 Task: Use Swing City Long Effect in this video Movie B.mp4
Action: Mouse moved to (243, 102)
Screenshot: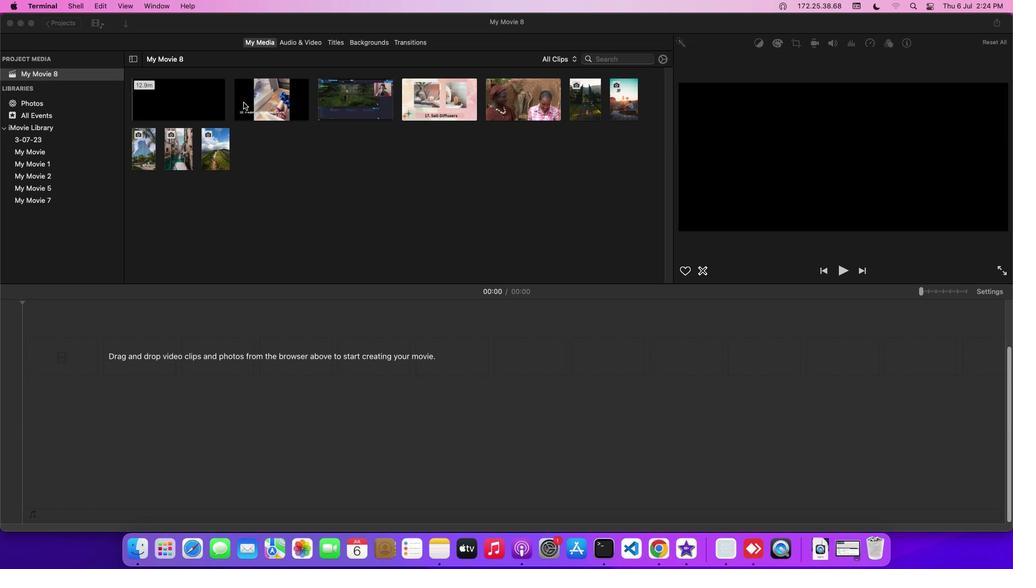 
Action: Mouse pressed left at (243, 102)
Screenshot: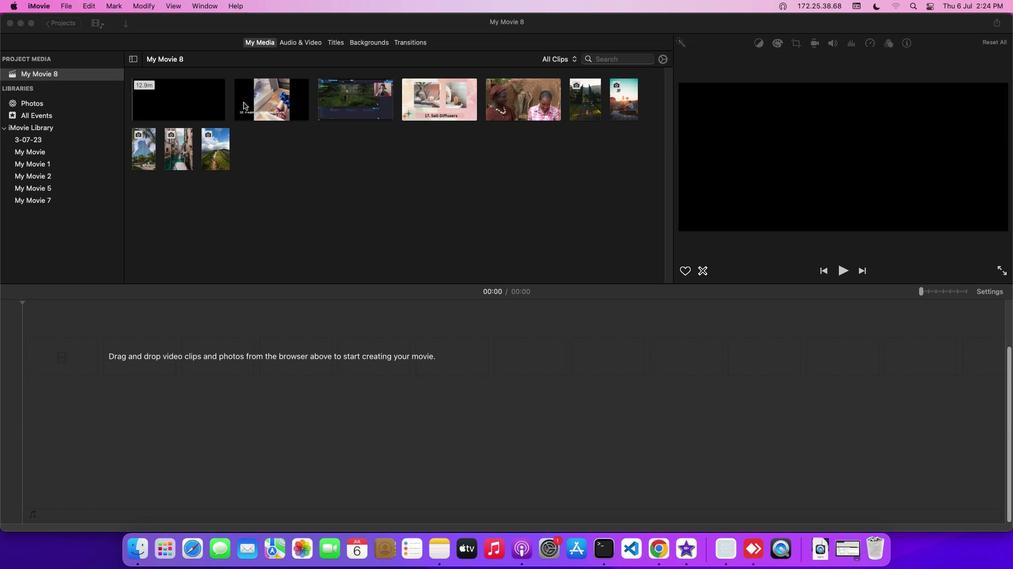 
Action: Mouse moved to (292, 45)
Screenshot: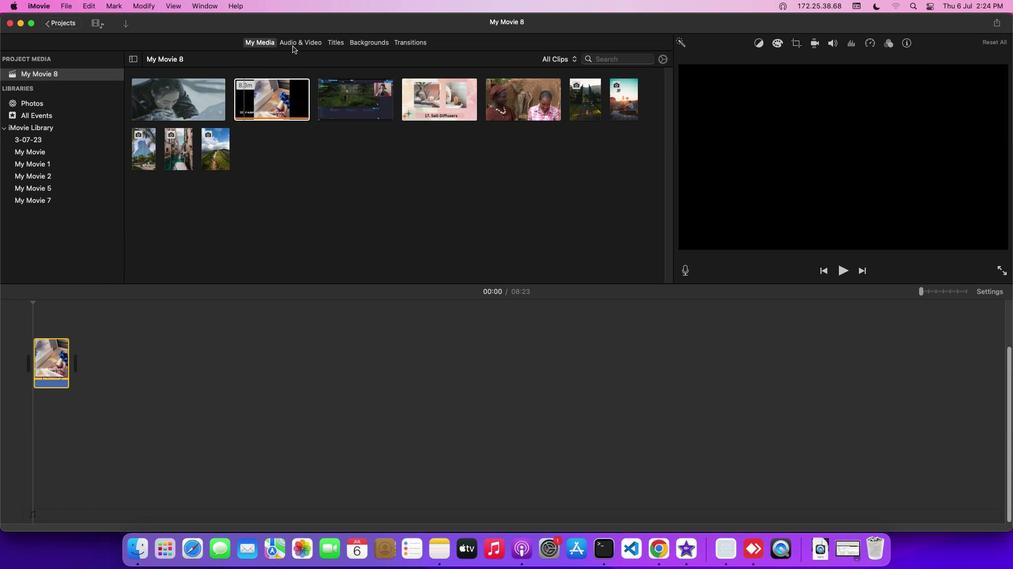 
Action: Mouse pressed left at (292, 45)
Screenshot: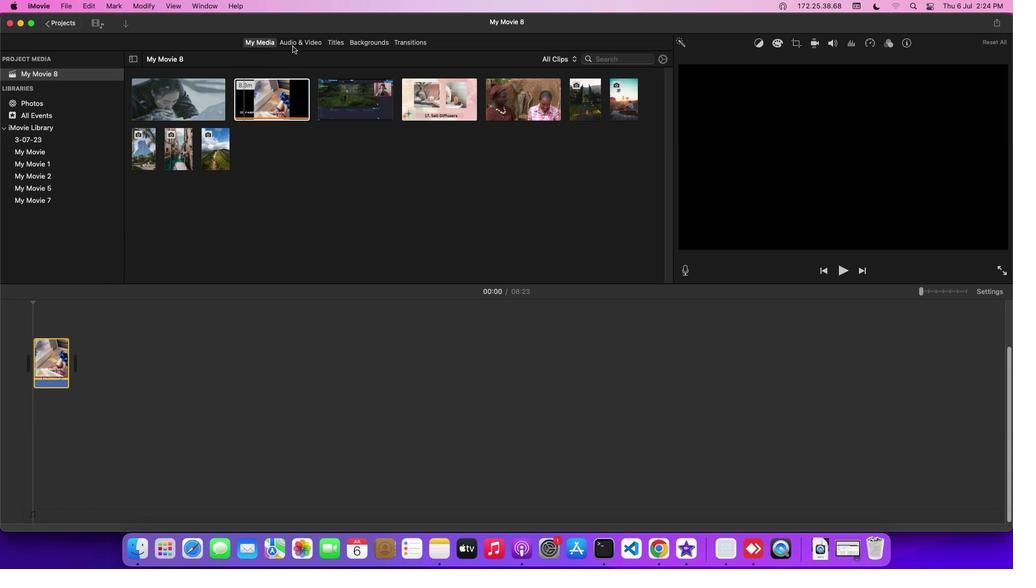 
Action: Mouse moved to (56, 100)
Screenshot: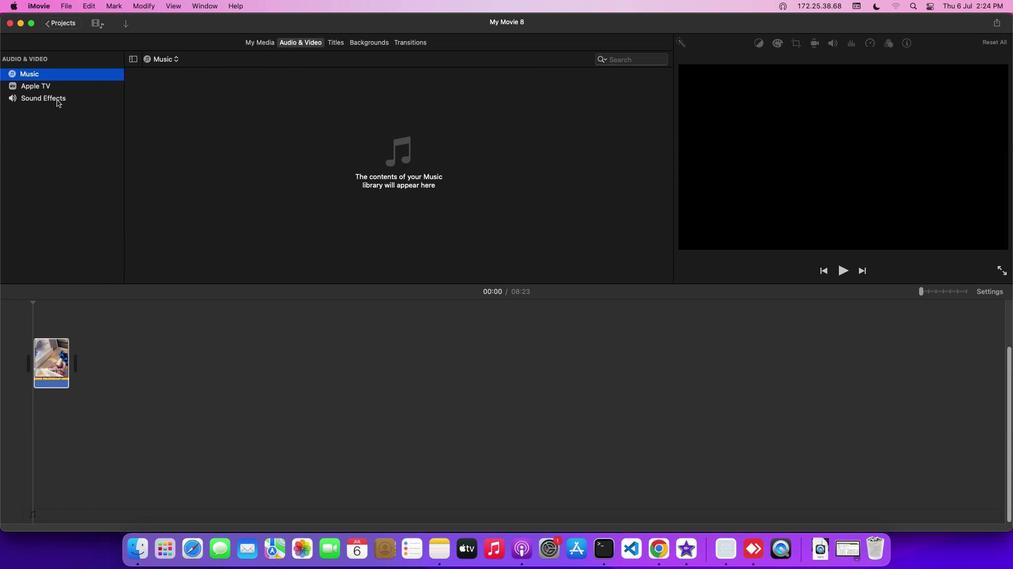 
Action: Mouse pressed left at (56, 100)
Screenshot: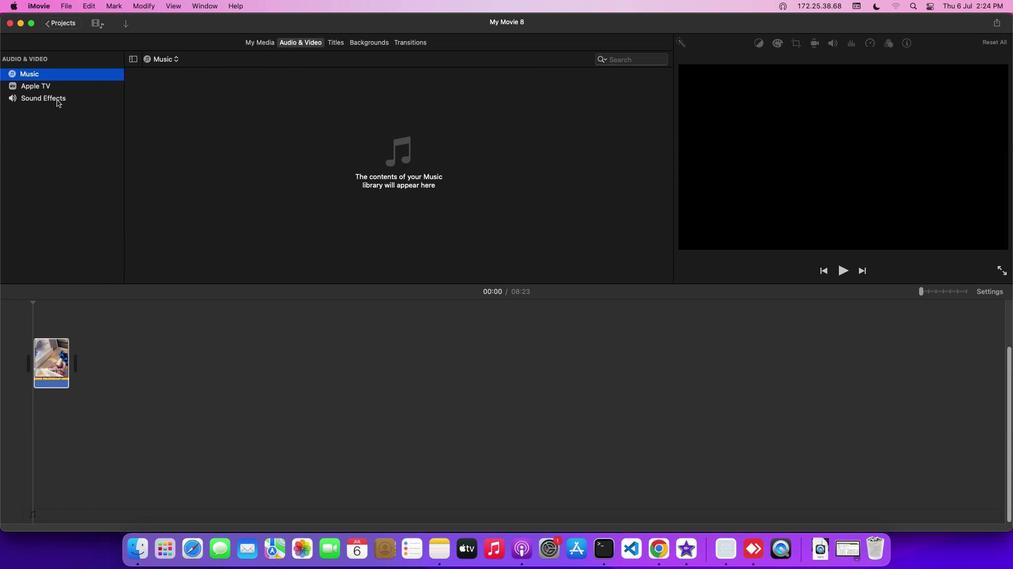 
Action: Mouse moved to (191, 261)
Screenshot: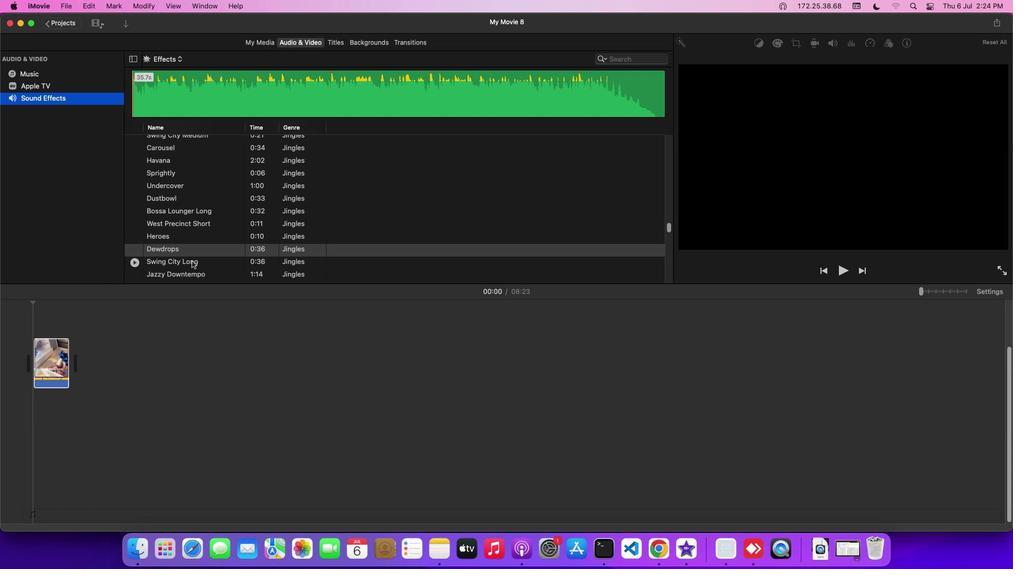 
Action: Mouse pressed left at (191, 261)
Screenshot: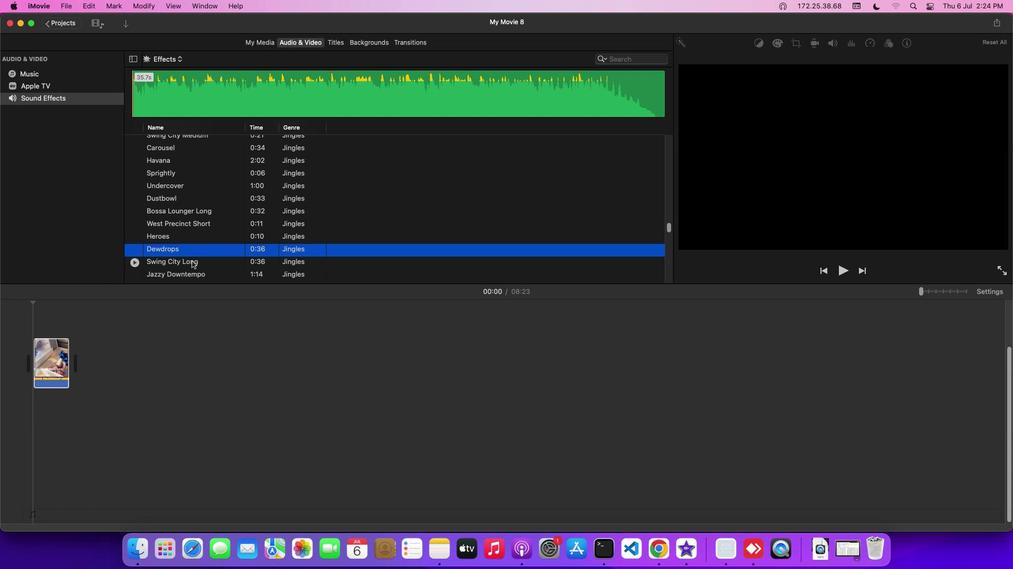 
Action: Mouse pressed left at (191, 261)
Screenshot: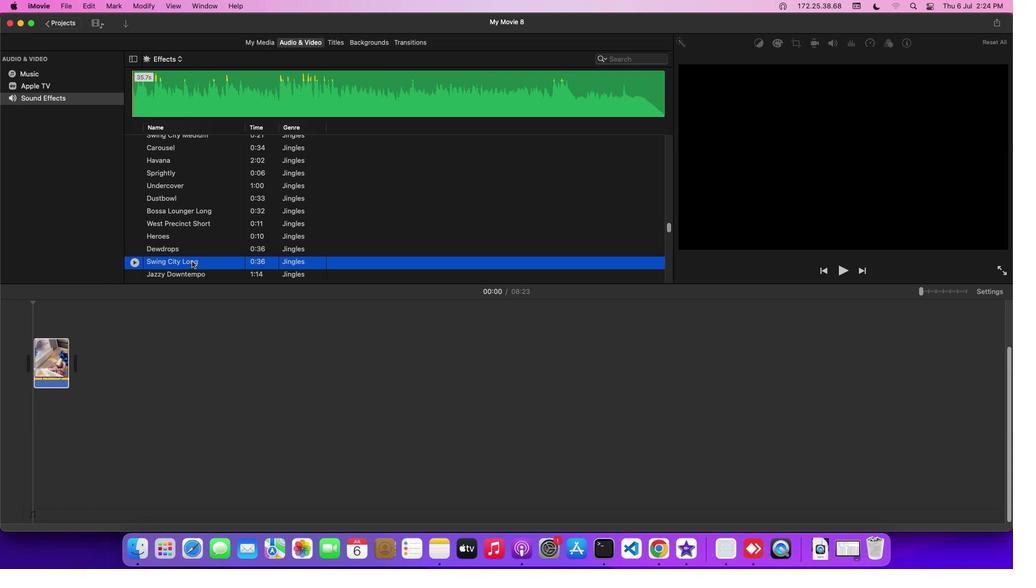 
Action: Mouse moved to (148, 416)
Screenshot: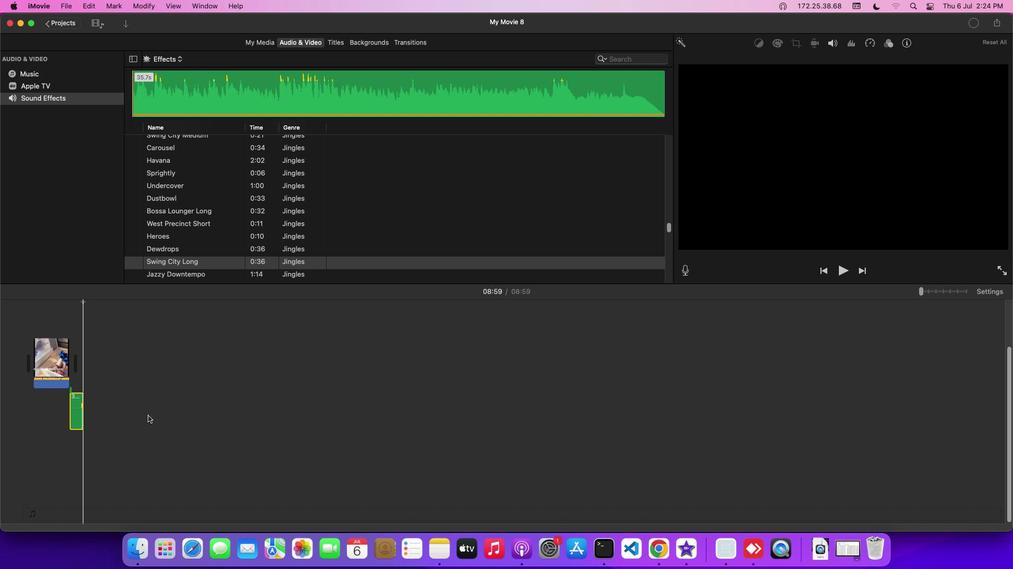 
